 Task: Create a task  Add support for voice commands and voice search , assign it to team member softage.8@softage.net in the project VortexTech and update the status of the task to  Off Track , set the priority of the task to Medium.
Action: Mouse moved to (55, 338)
Screenshot: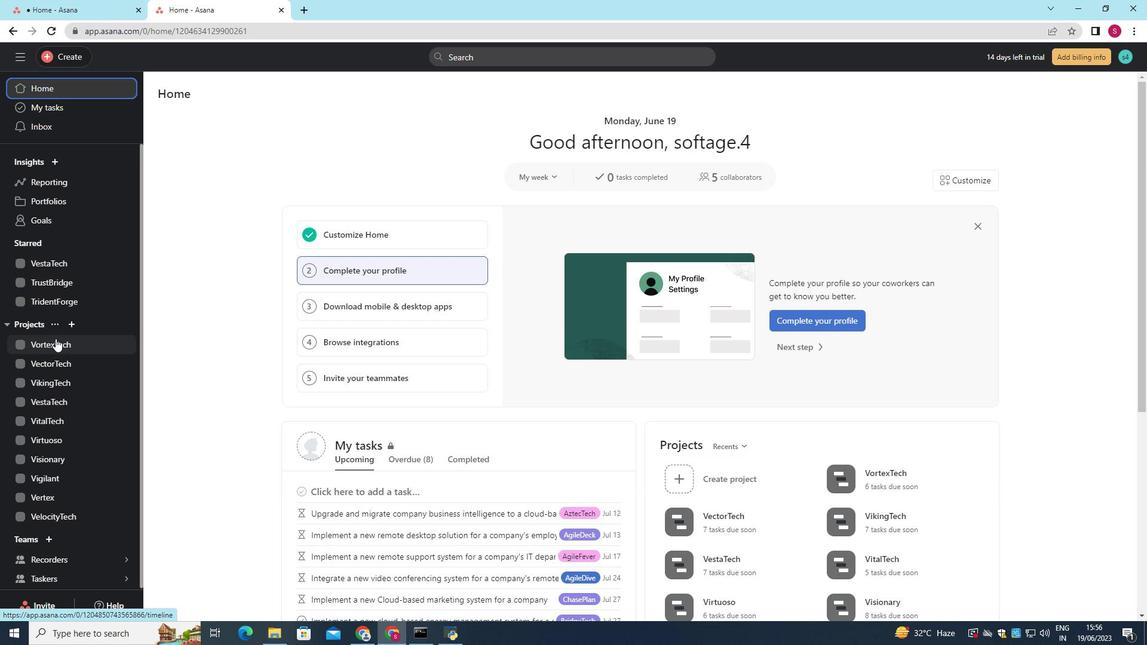 
Action: Mouse pressed left at (55, 338)
Screenshot: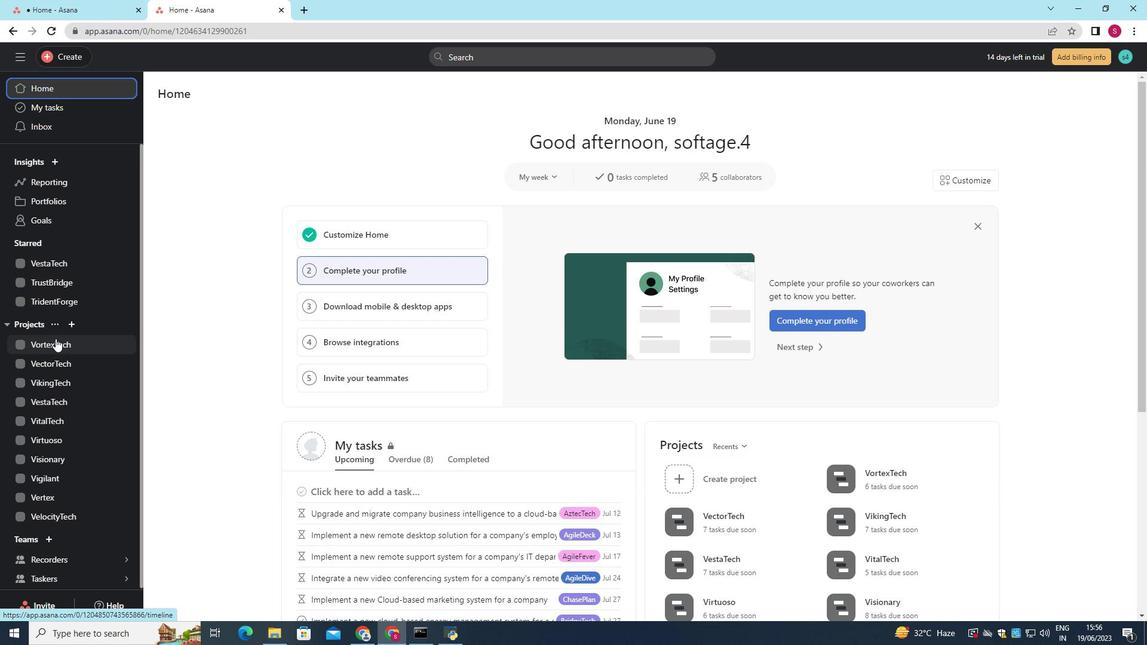 
Action: Mouse moved to (49, 342)
Screenshot: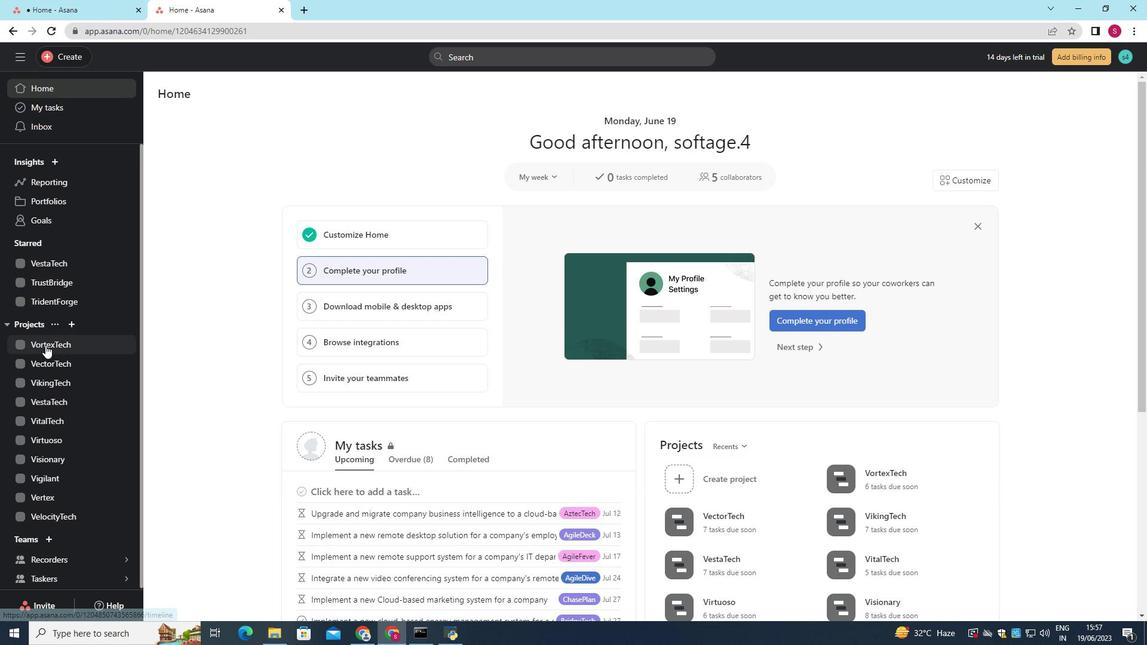 
Action: Mouse pressed left at (49, 342)
Screenshot: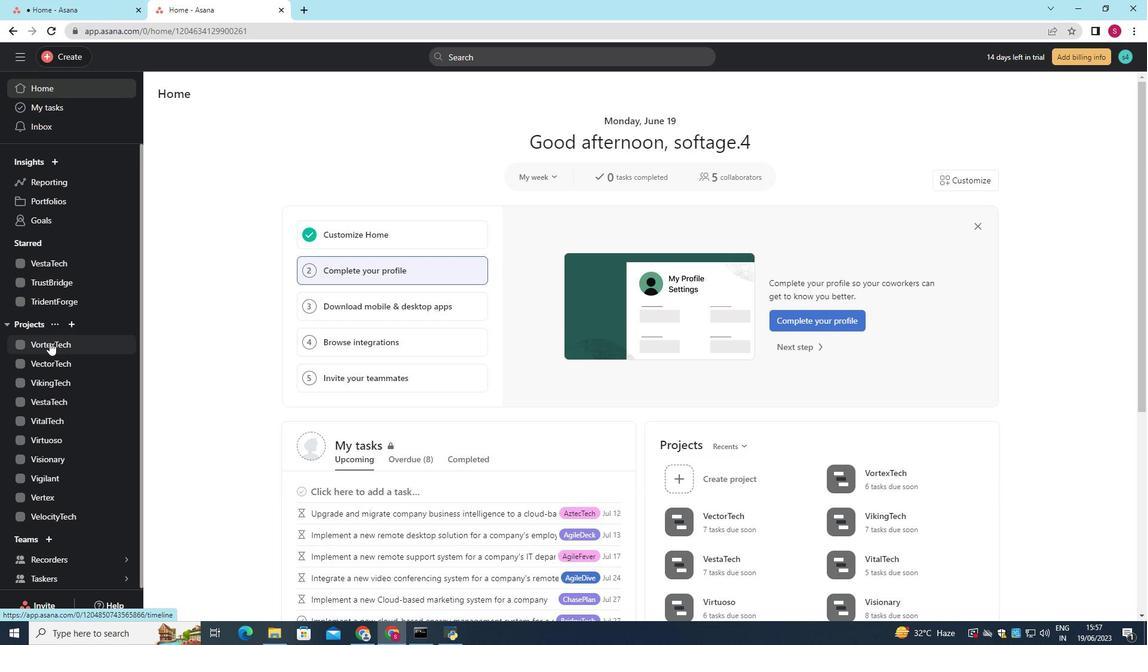 
Action: Mouse moved to (408, 318)
Screenshot: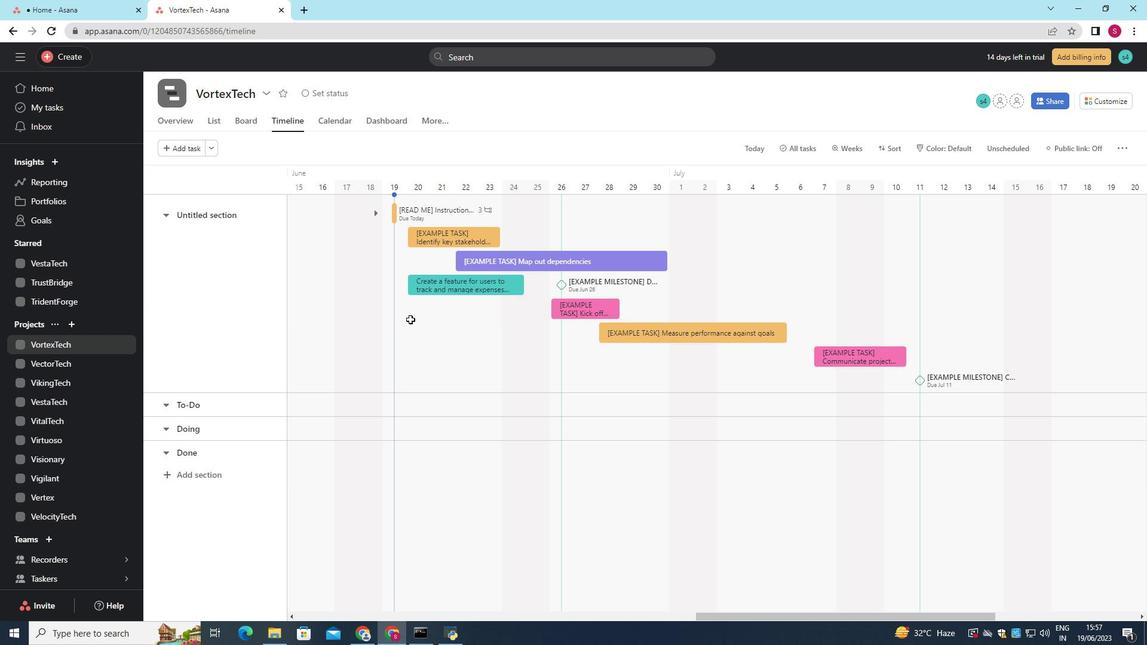 
Action: Mouse pressed left at (408, 318)
Screenshot: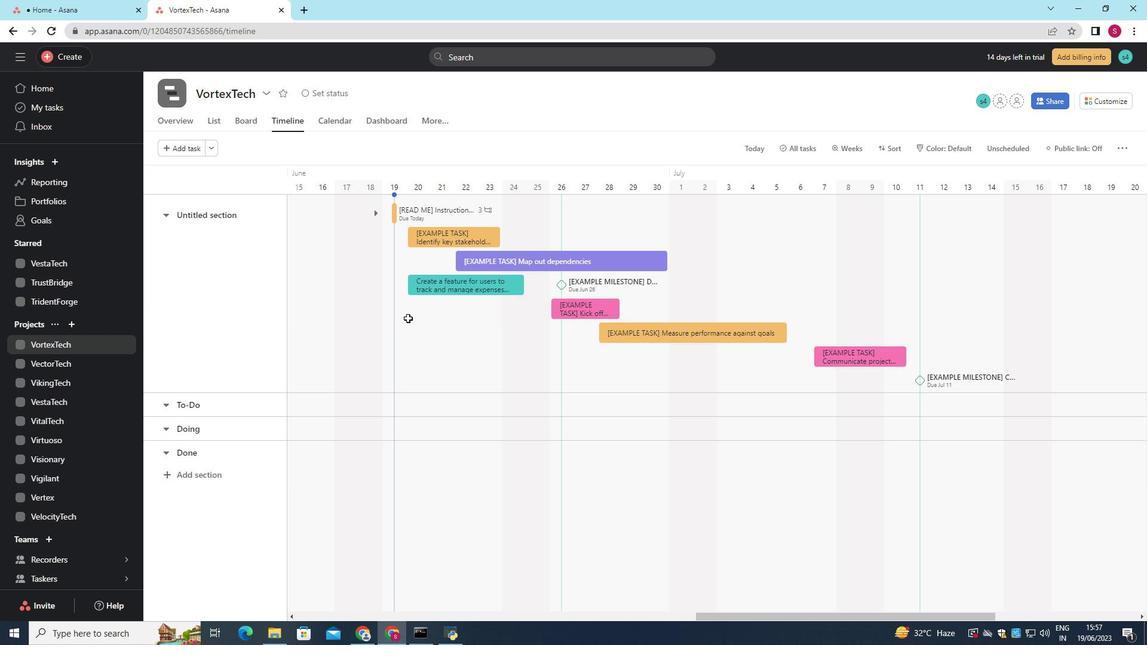 
Action: Key pressed <Key.shift>Add<Key.space>support<Key.space>for<Key.space>voice<Key.space>commands<Key.space>and<Key.space>voice<Key.space>search
Screenshot: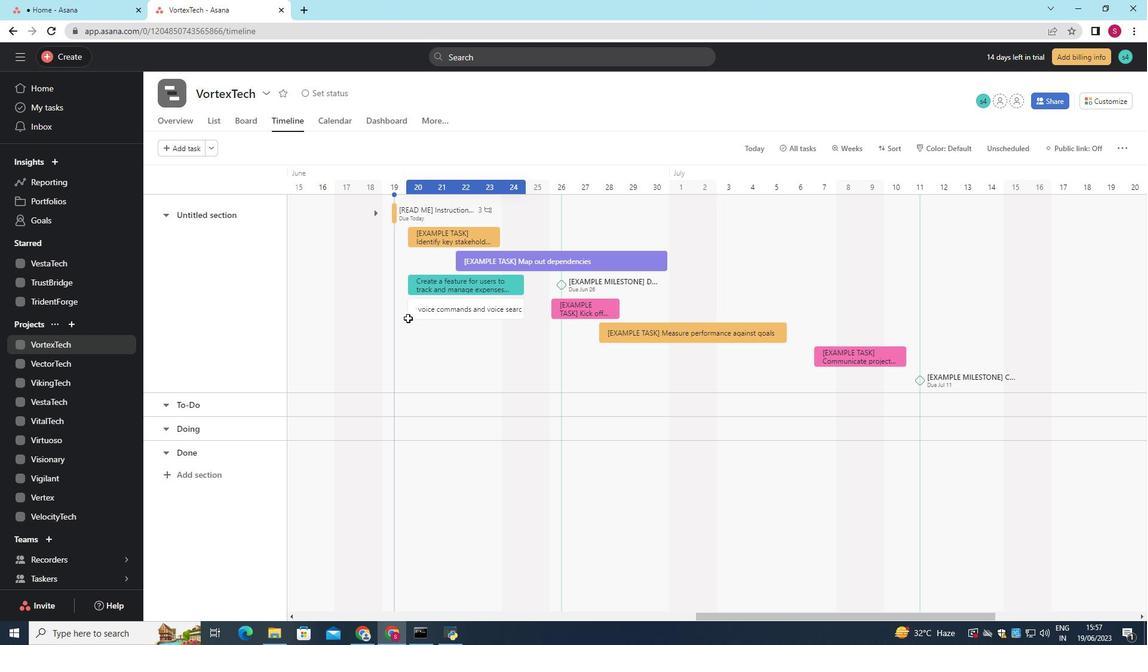 
Action: Mouse moved to (511, 316)
Screenshot: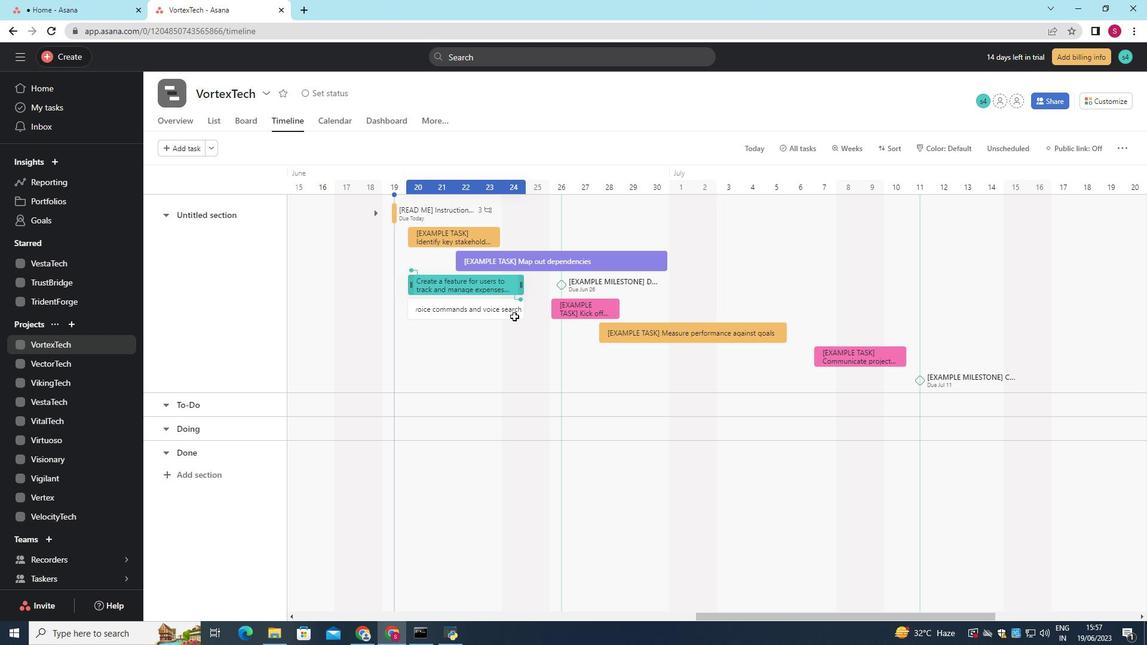 
Action: Key pressed <Key.enter>
Screenshot: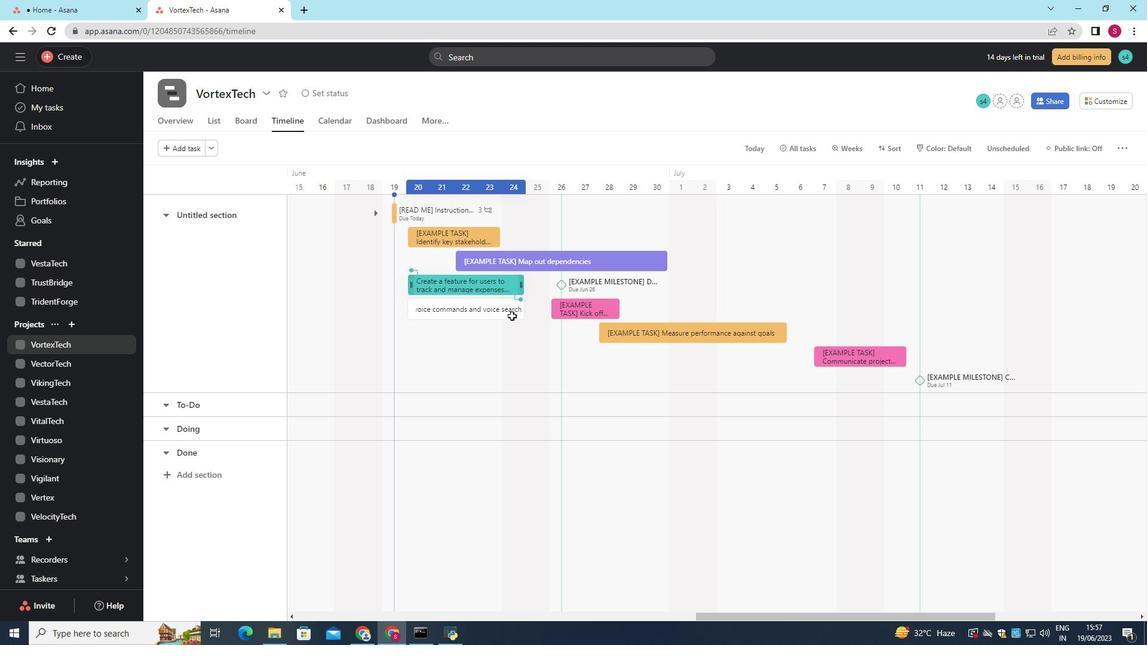 
Action: Mouse moved to (487, 308)
Screenshot: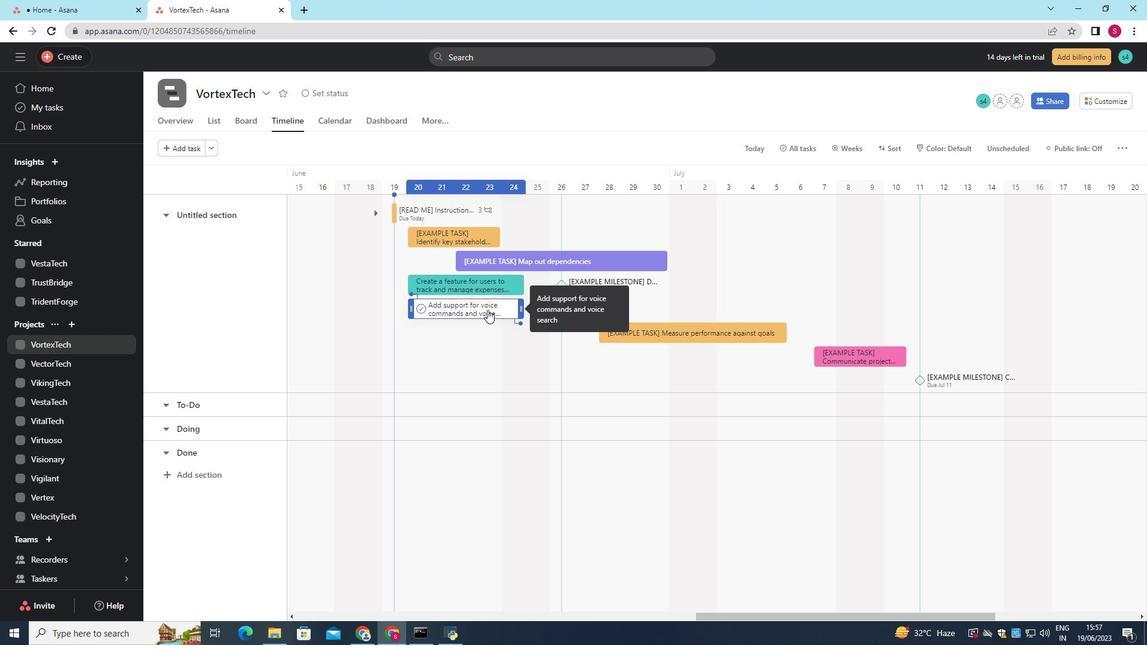 
Action: Mouse pressed left at (487, 308)
Screenshot: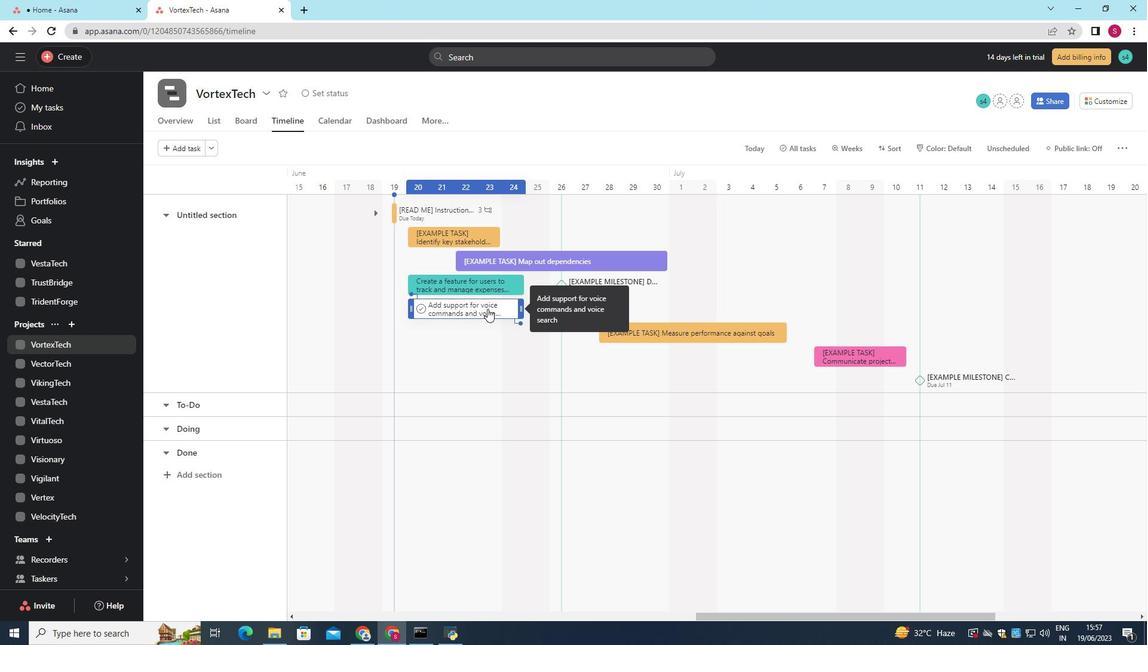 
Action: Mouse moved to (867, 212)
Screenshot: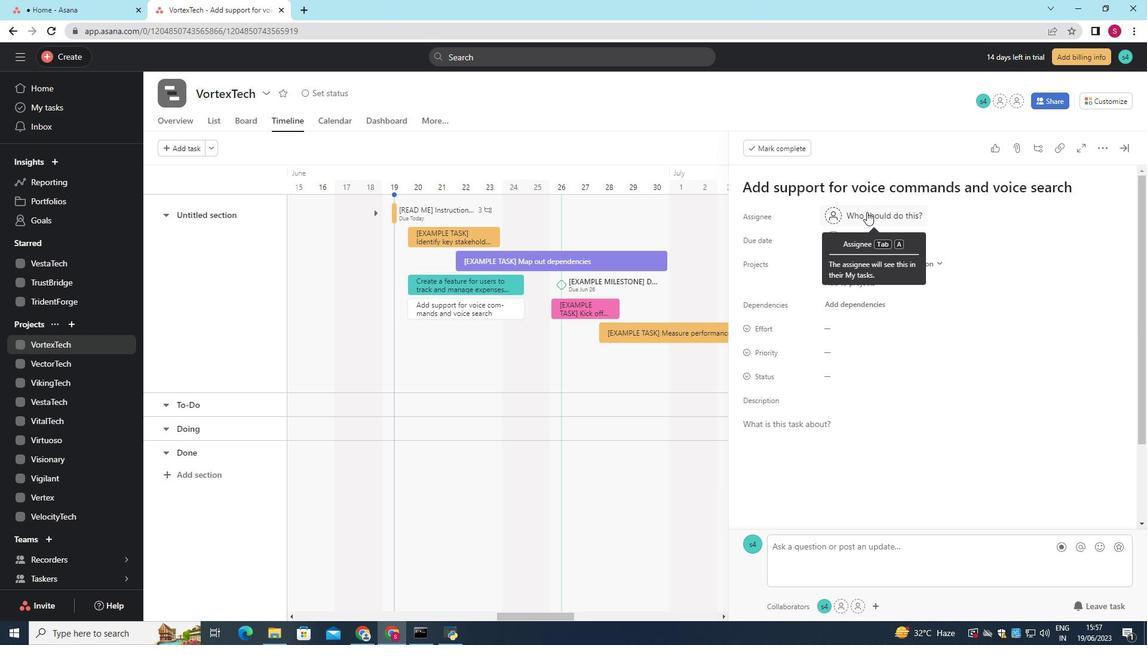
Action: Mouse pressed left at (867, 212)
Screenshot: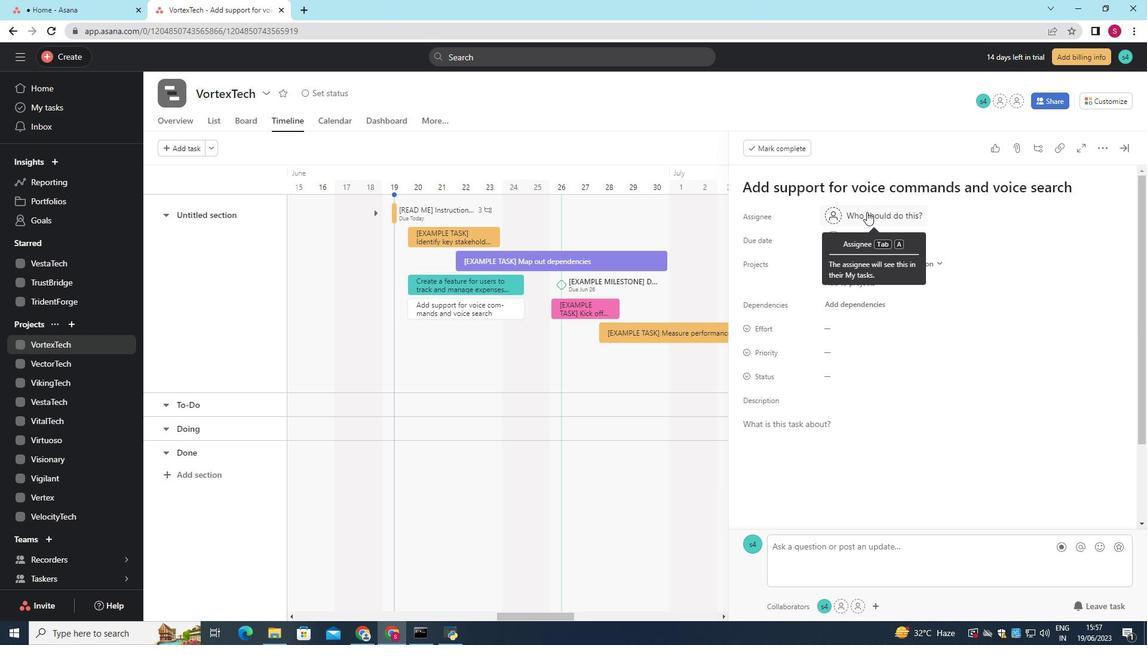
Action: Mouse moved to (868, 211)
Screenshot: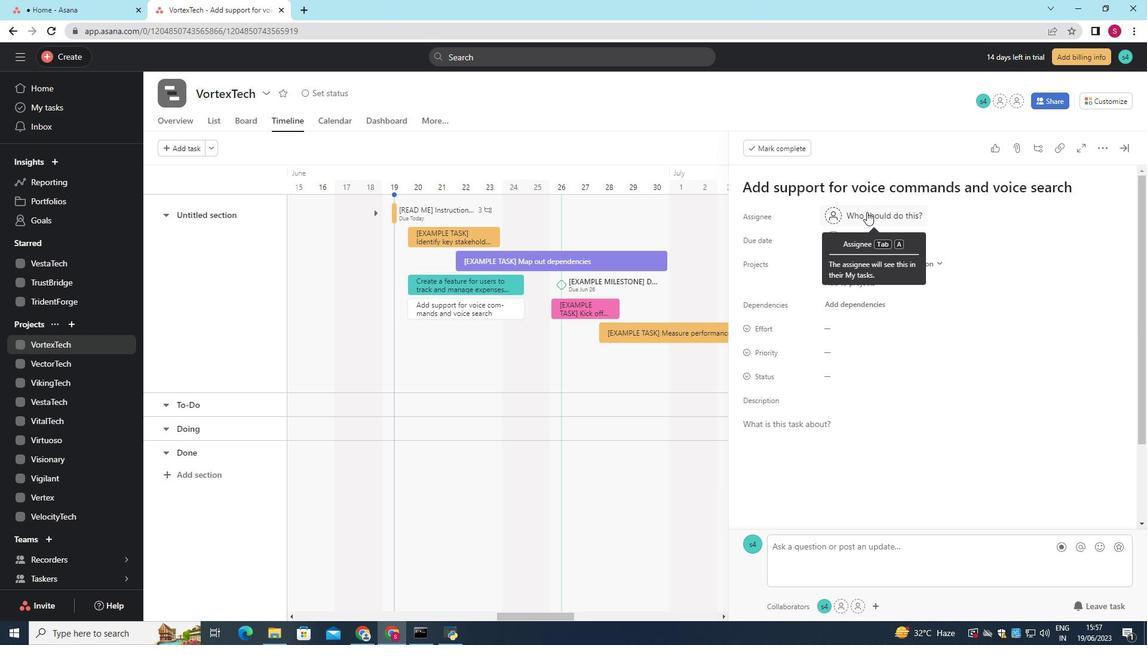 
Action: Key pressed softage.8<Key.shift>@softage.net
Screenshot: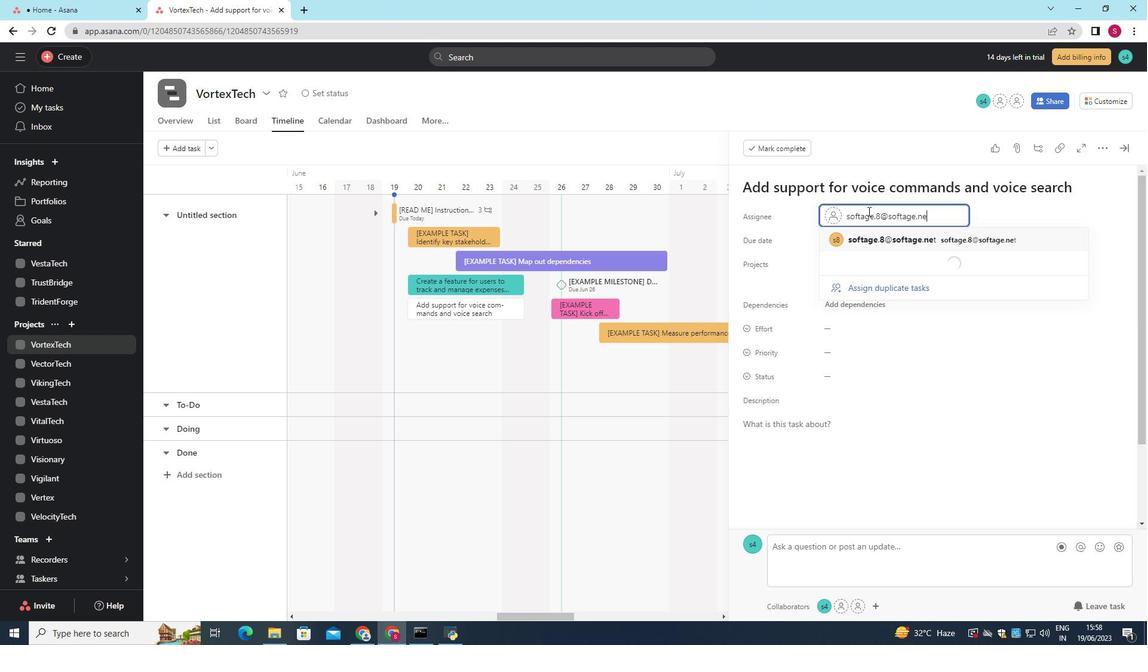 
Action: Mouse moved to (881, 373)
Screenshot: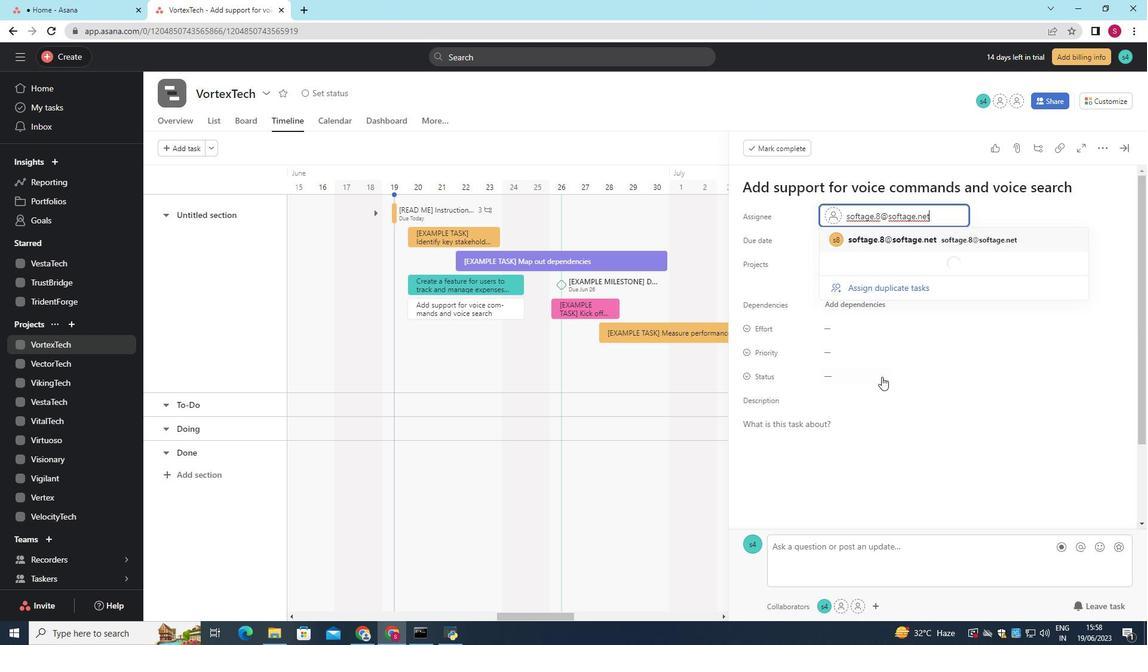 
Action: Mouse pressed left at (881, 373)
Screenshot: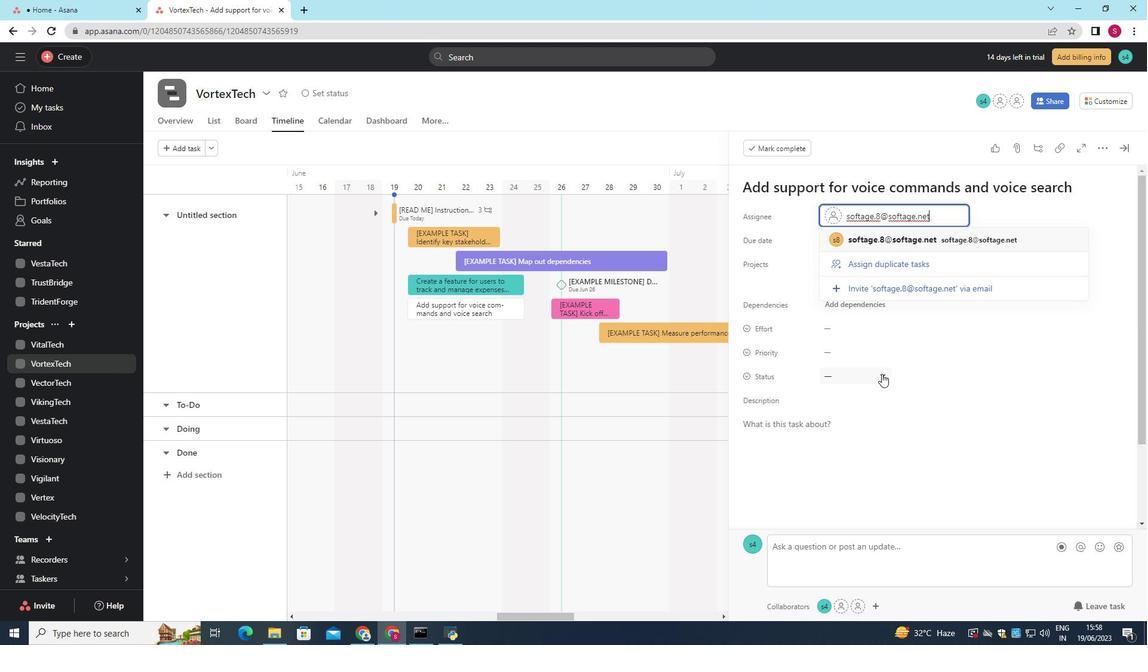 
Action: Mouse moved to (856, 456)
Screenshot: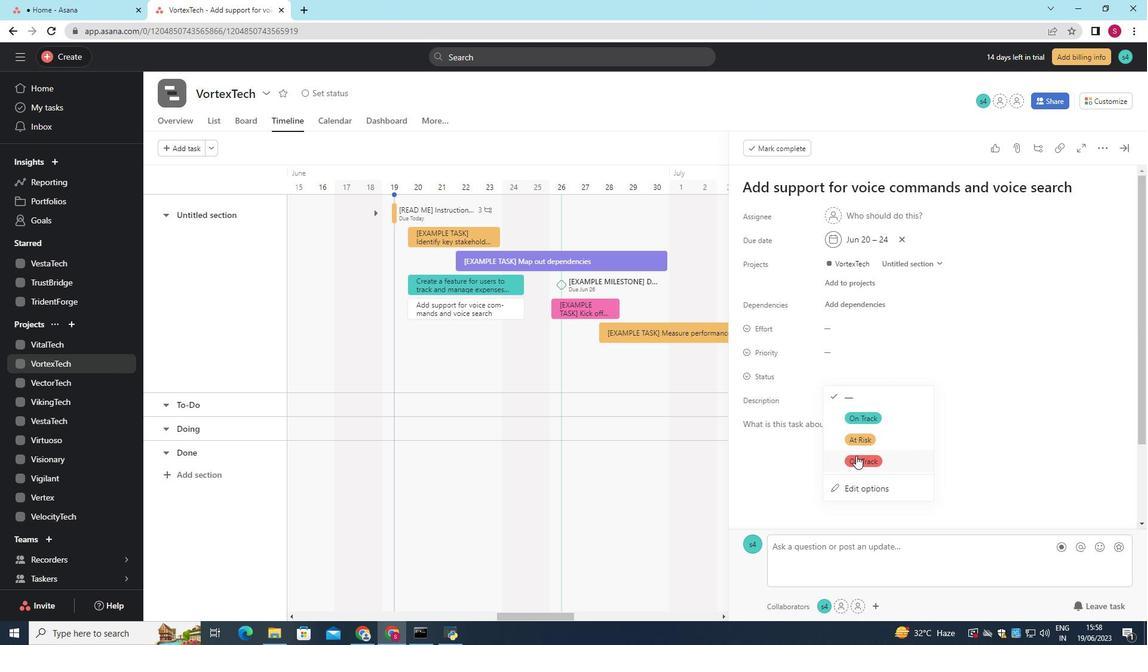
Action: Mouse pressed left at (856, 456)
Screenshot: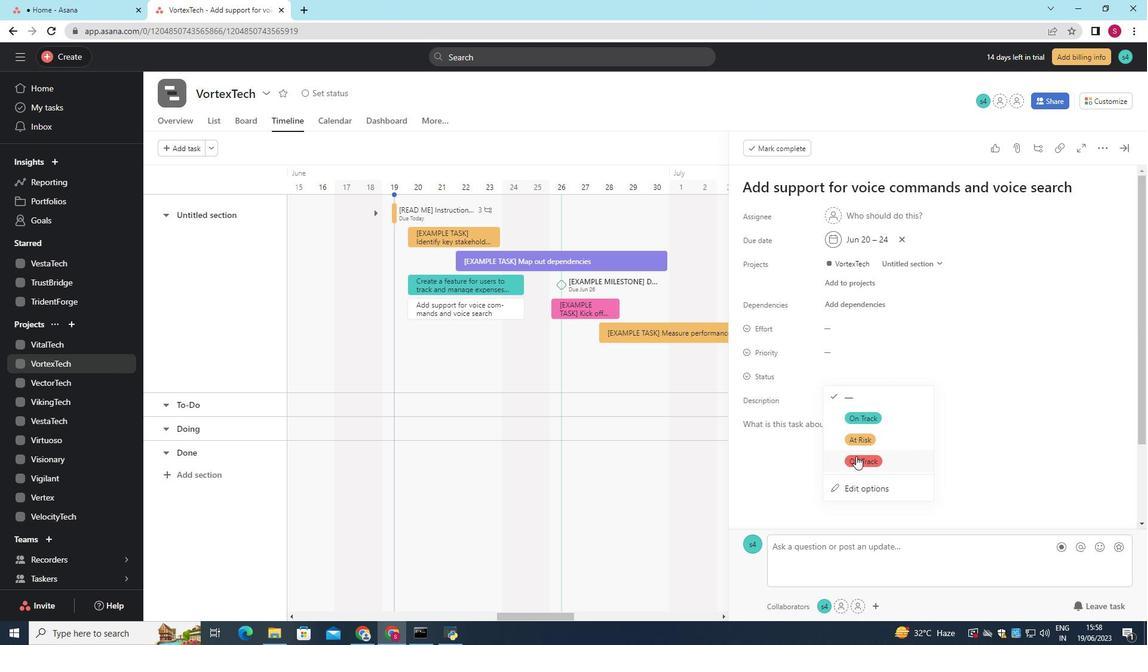 
Action: Mouse moved to (875, 350)
Screenshot: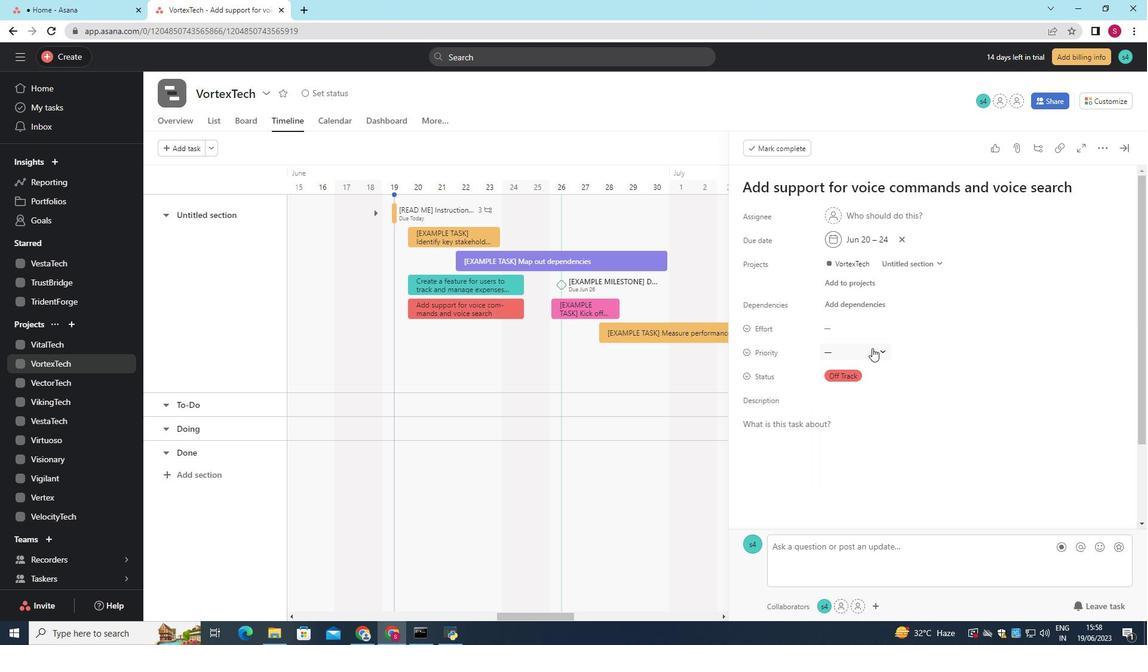 
Action: Mouse pressed left at (875, 350)
Screenshot: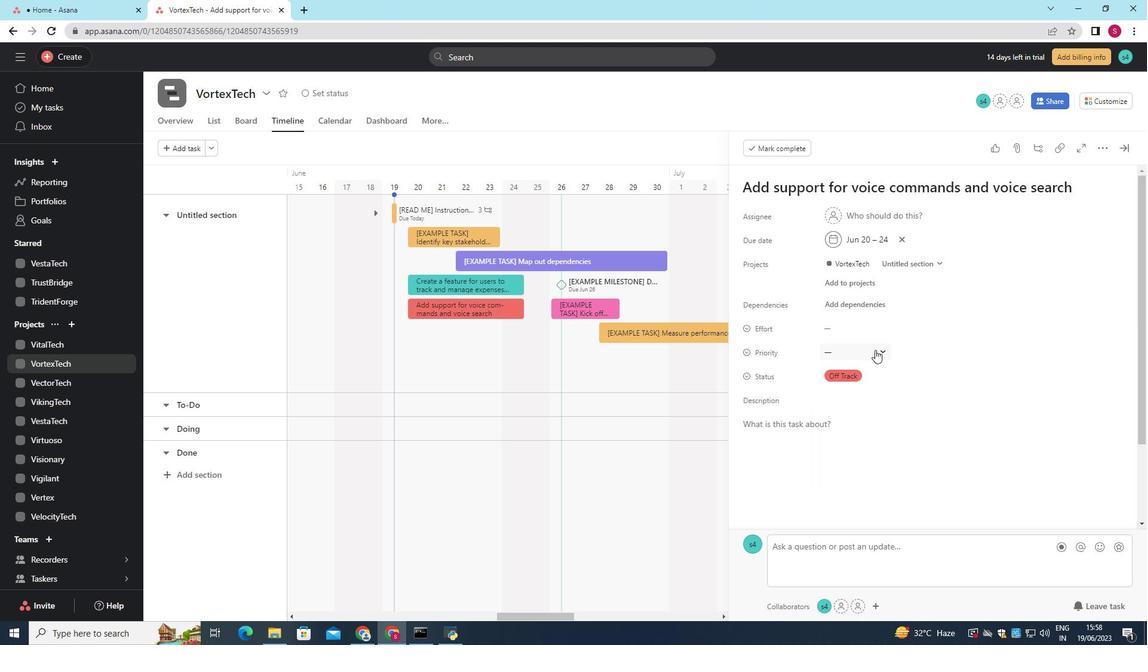 
Action: Mouse moved to (863, 411)
Screenshot: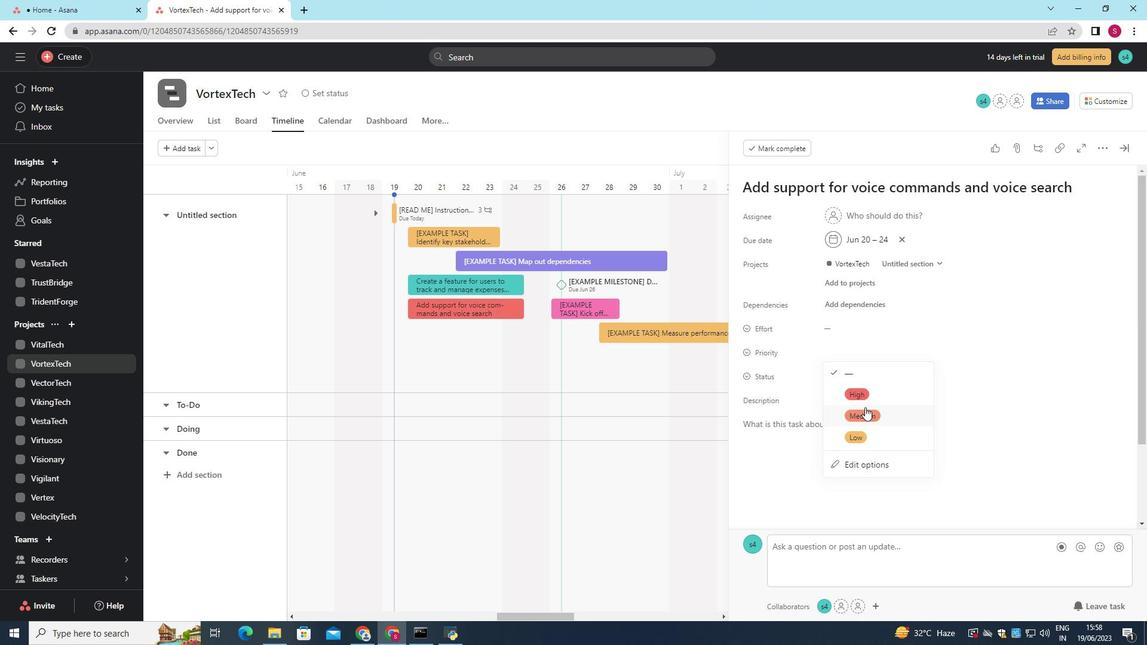 
Action: Mouse pressed left at (863, 411)
Screenshot: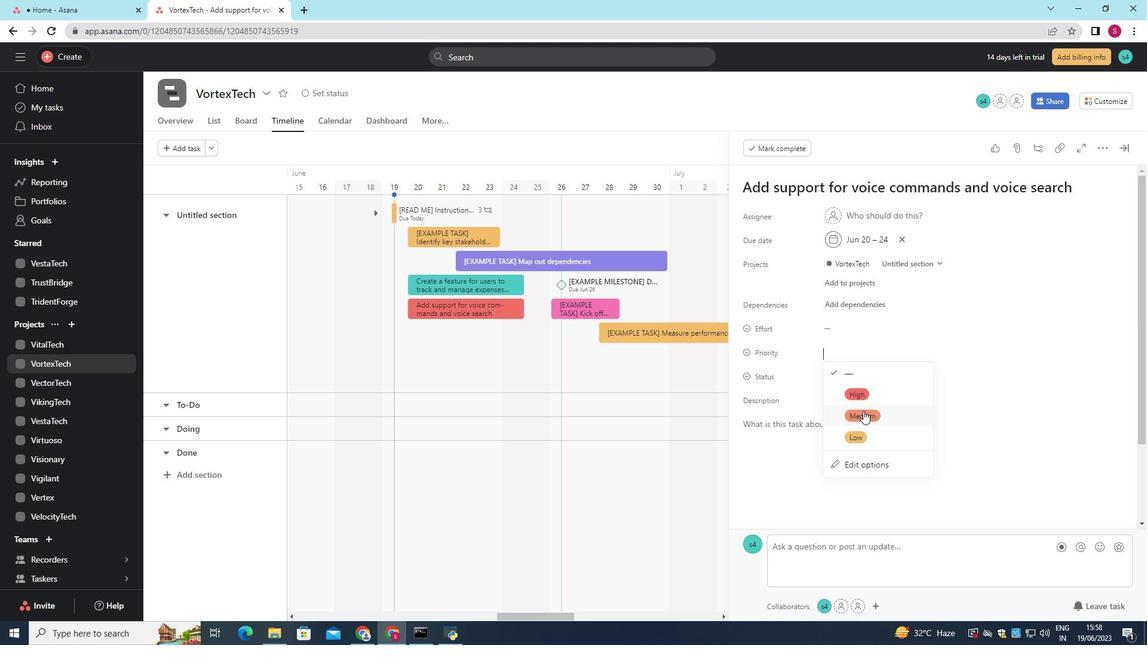 
